 Task: Add a condition where "Type Is -" in new tickets in your groups.
Action: Mouse moved to (92, 452)
Screenshot: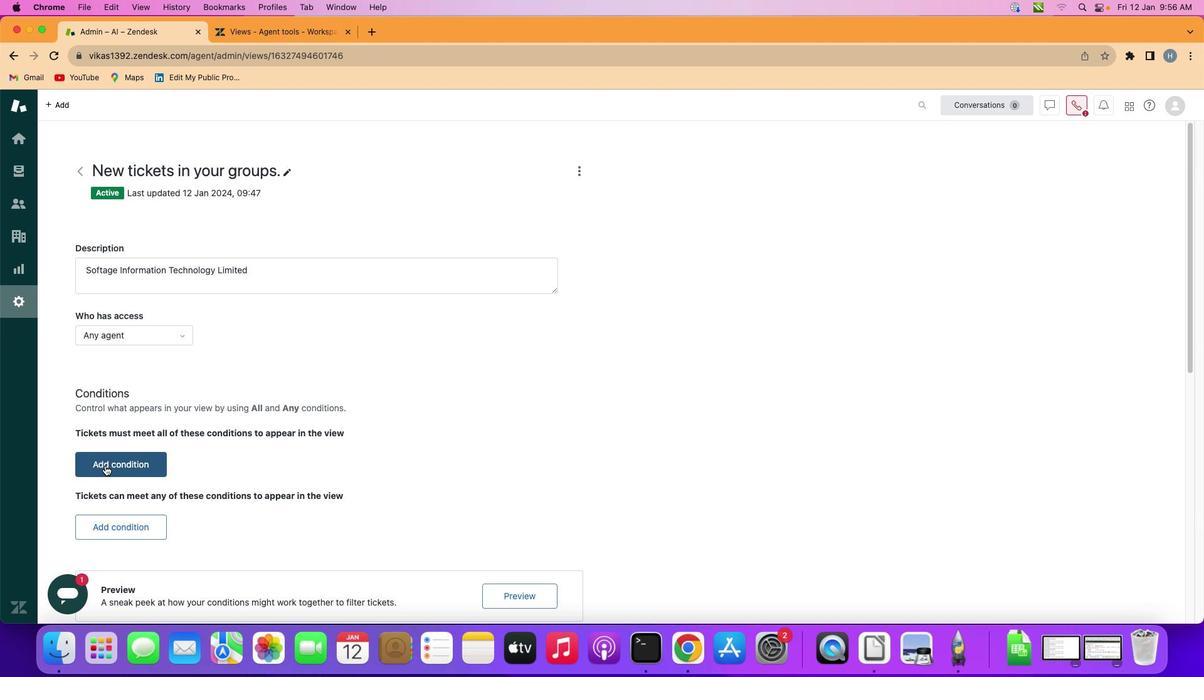 
Action: Mouse pressed left at (92, 452)
Screenshot: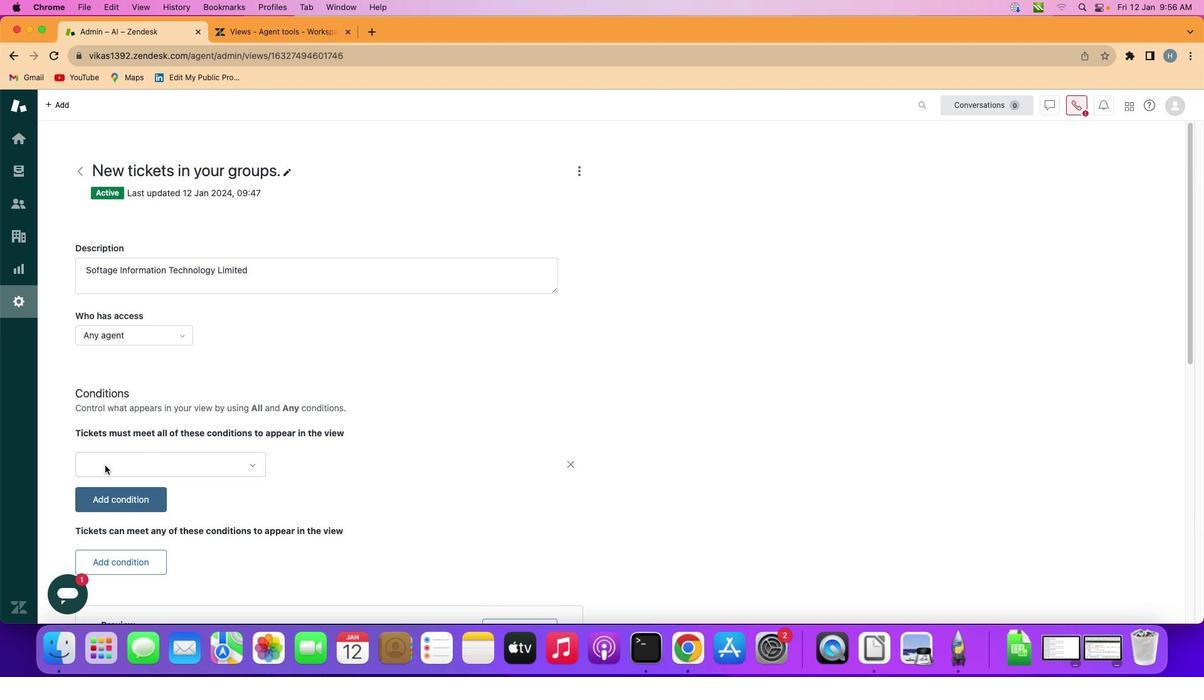 
Action: Mouse moved to (213, 457)
Screenshot: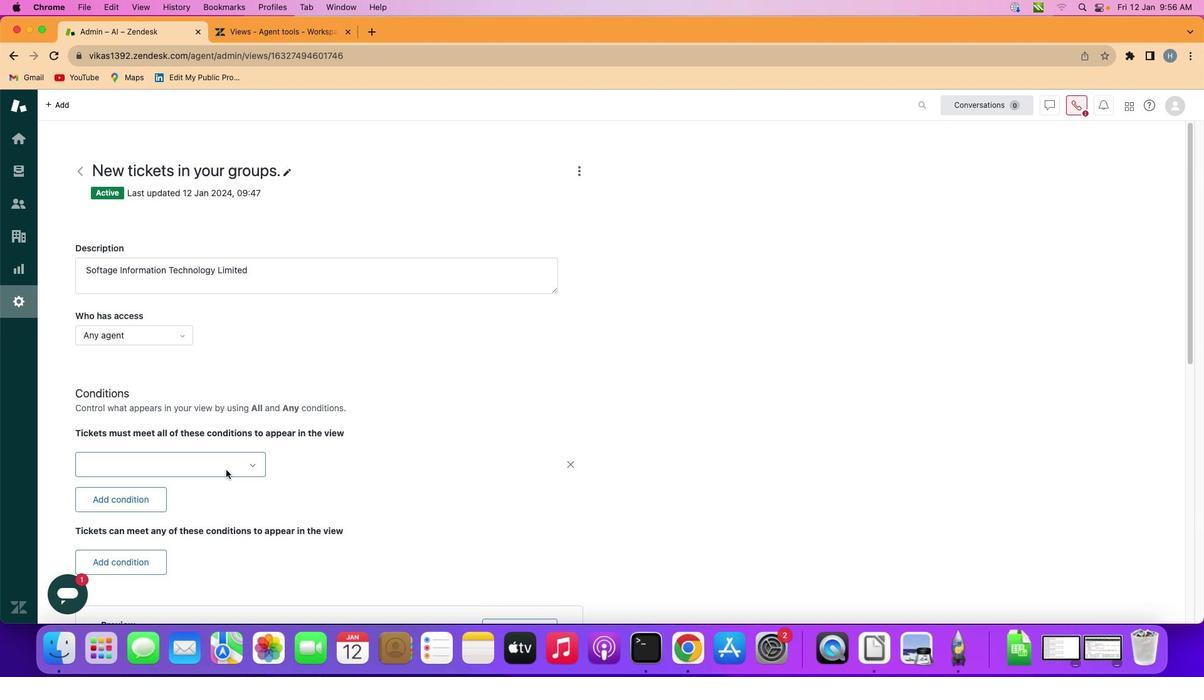 
Action: Mouse pressed left at (213, 457)
Screenshot: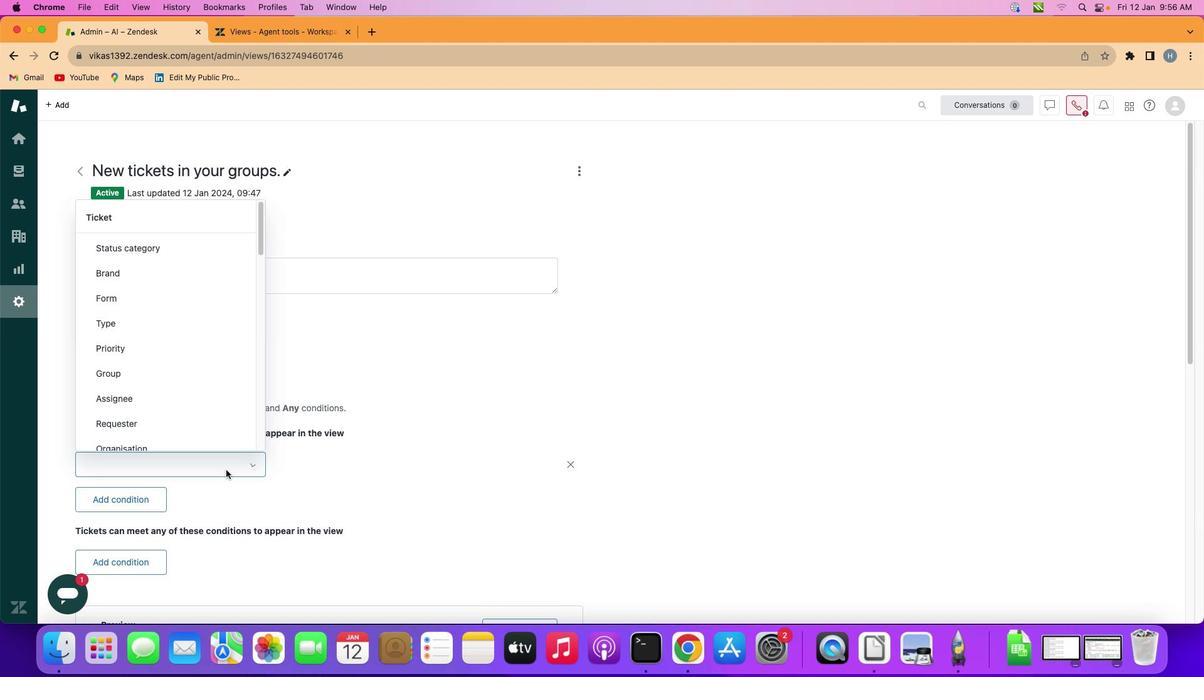 
Action: Mouse moved to (198, 299)
Screenshot: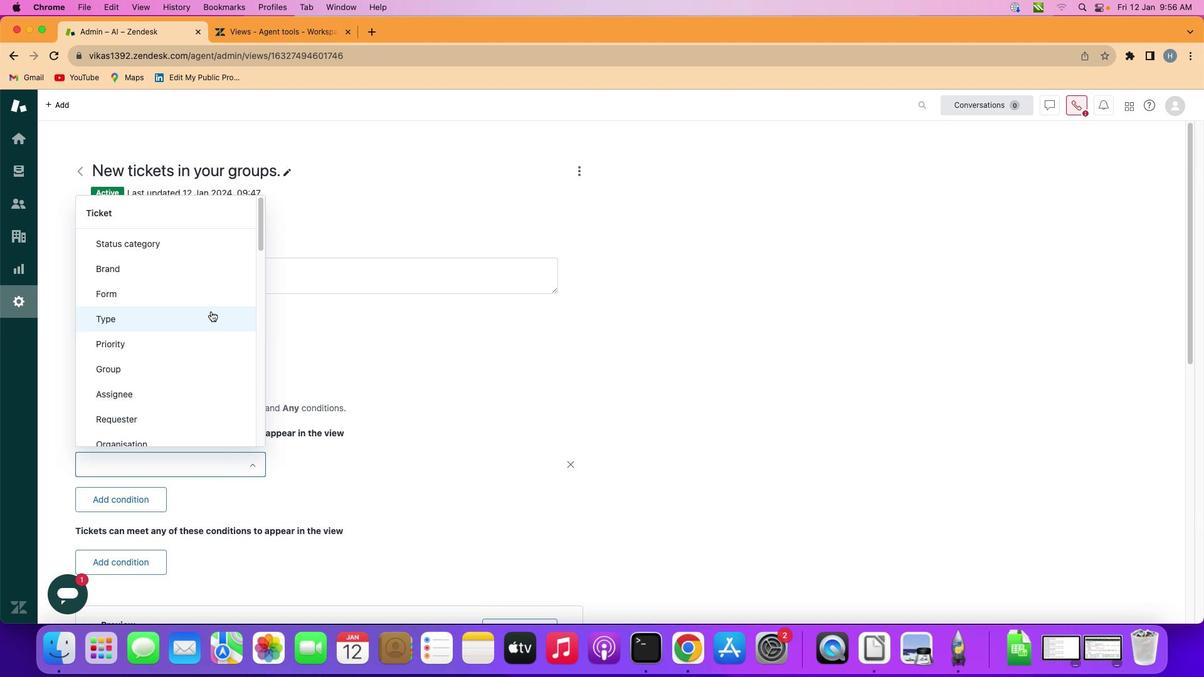 
Action: Mouse pressed left at (198, 299)
Screenshot: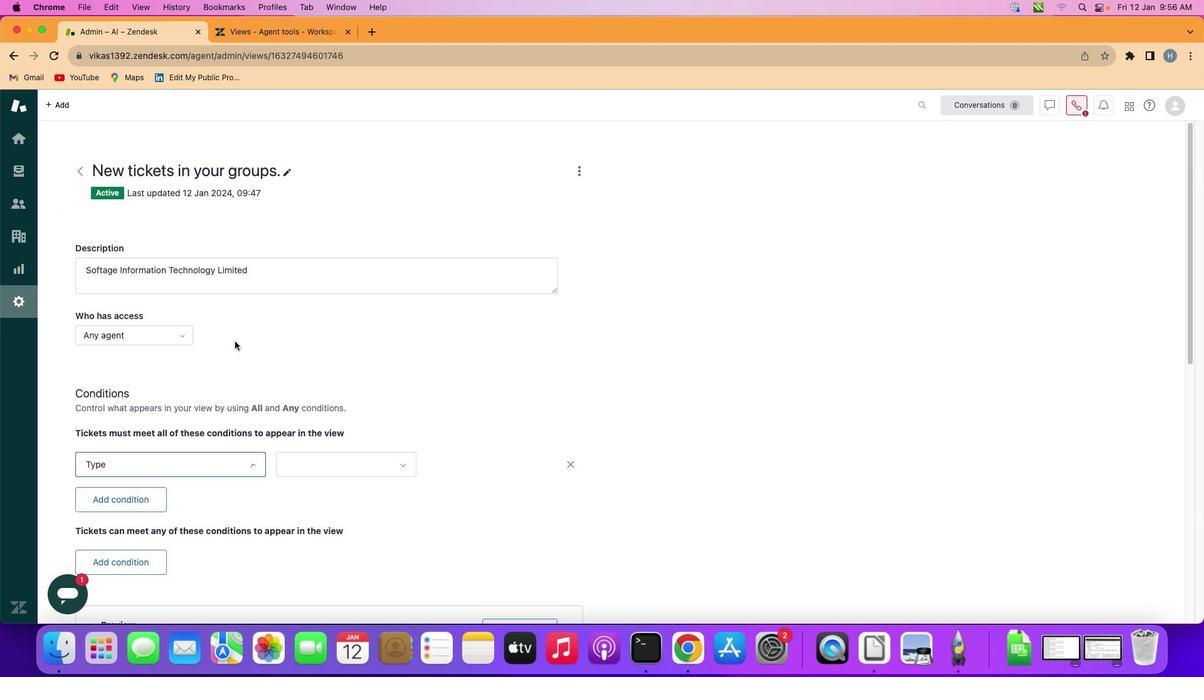 
Action: Mouse moved to (333, 447)
Screenshot: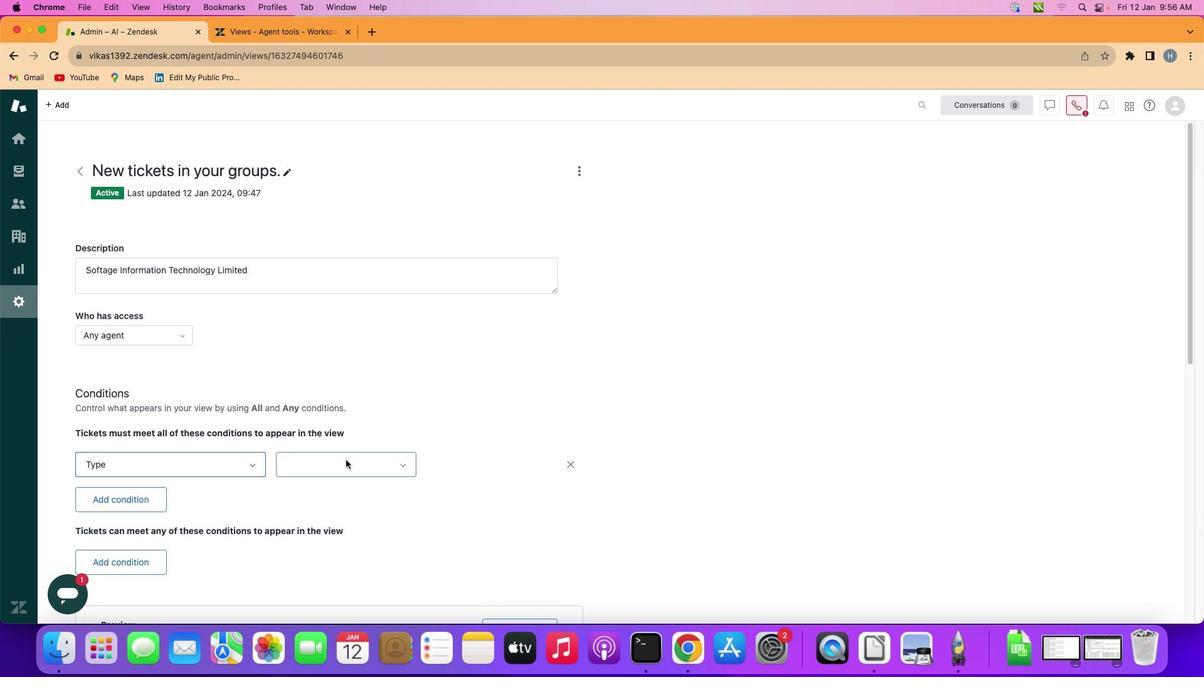 
Action: Mouse pressed left at (333, 447)
Screenshot: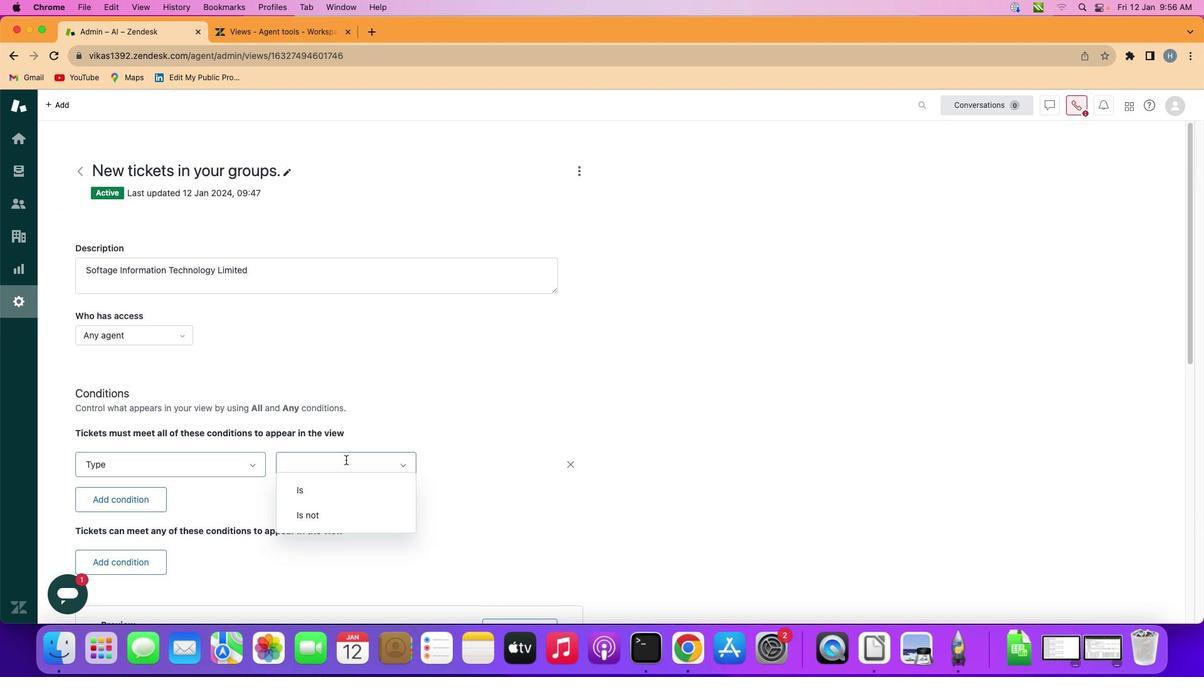 
Action: Mouse moved to (332, 480)
Screenshot: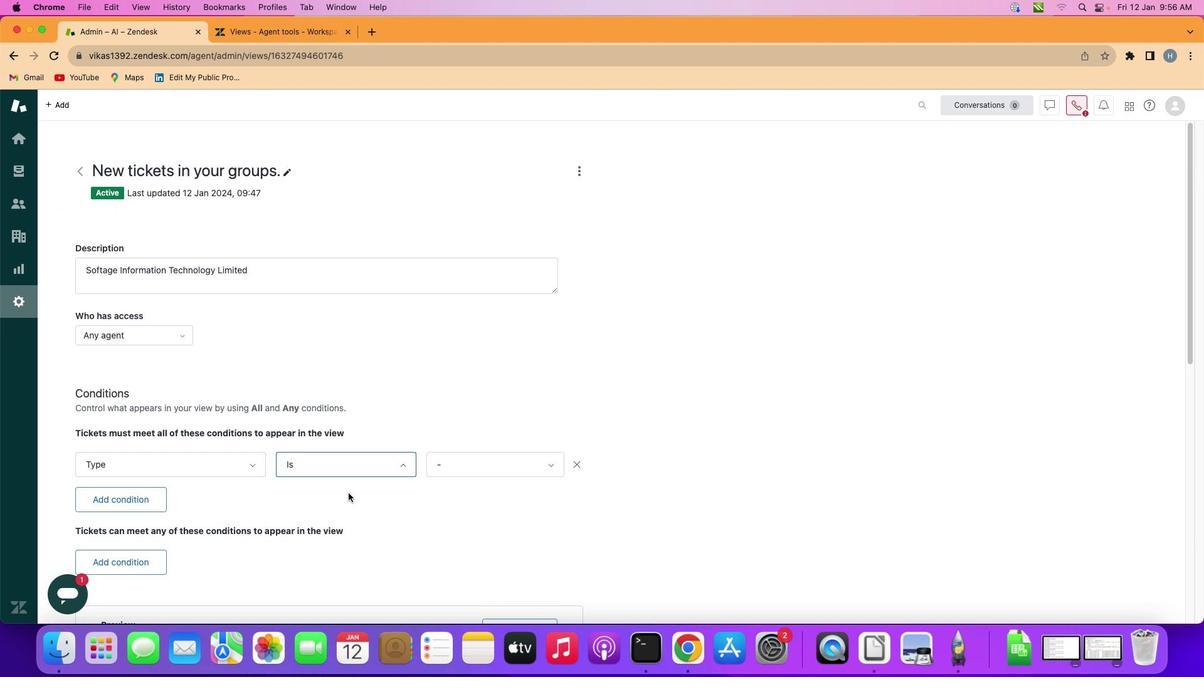 
Action: Mouse pressed left at (332, 480)
Screenshot: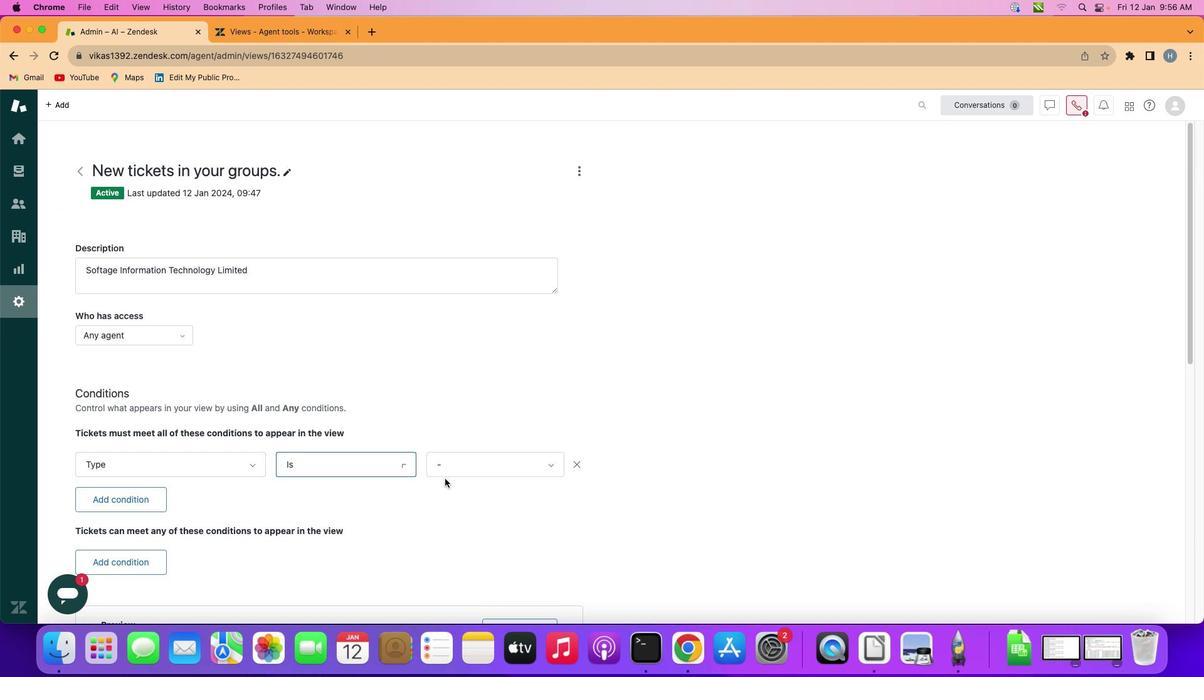 
Action: Mouse moved to (484, 455)
Screenshot: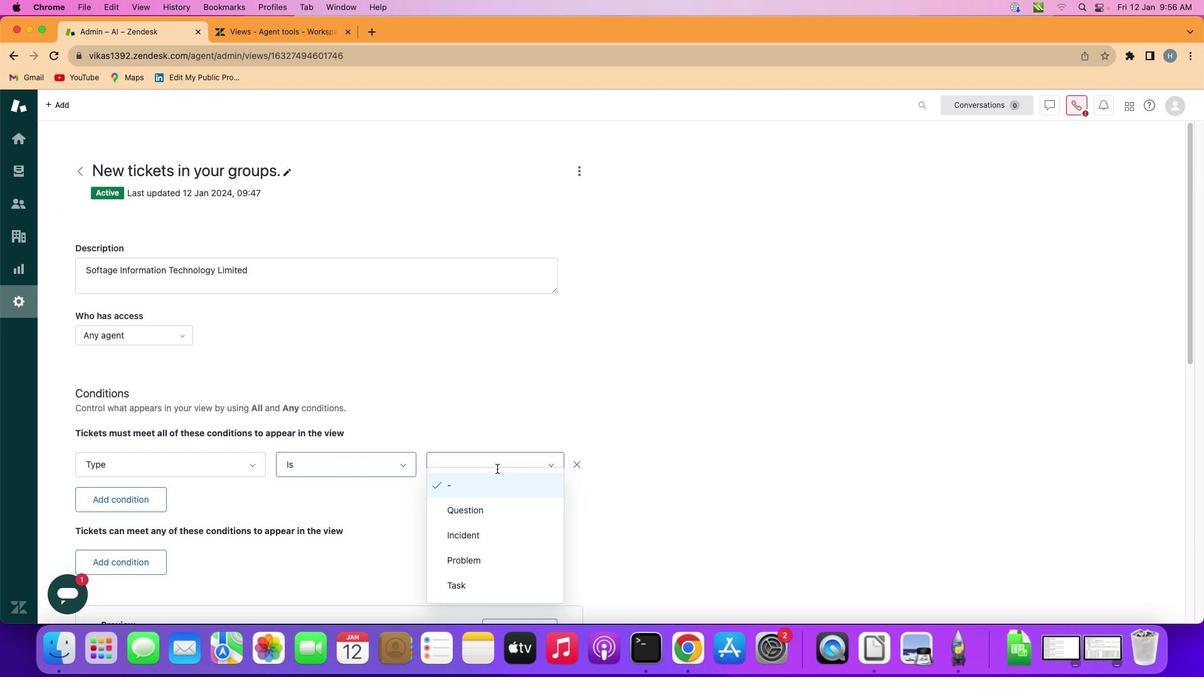 
Action: Mouse pressed left at (484, 455)
Screenshot: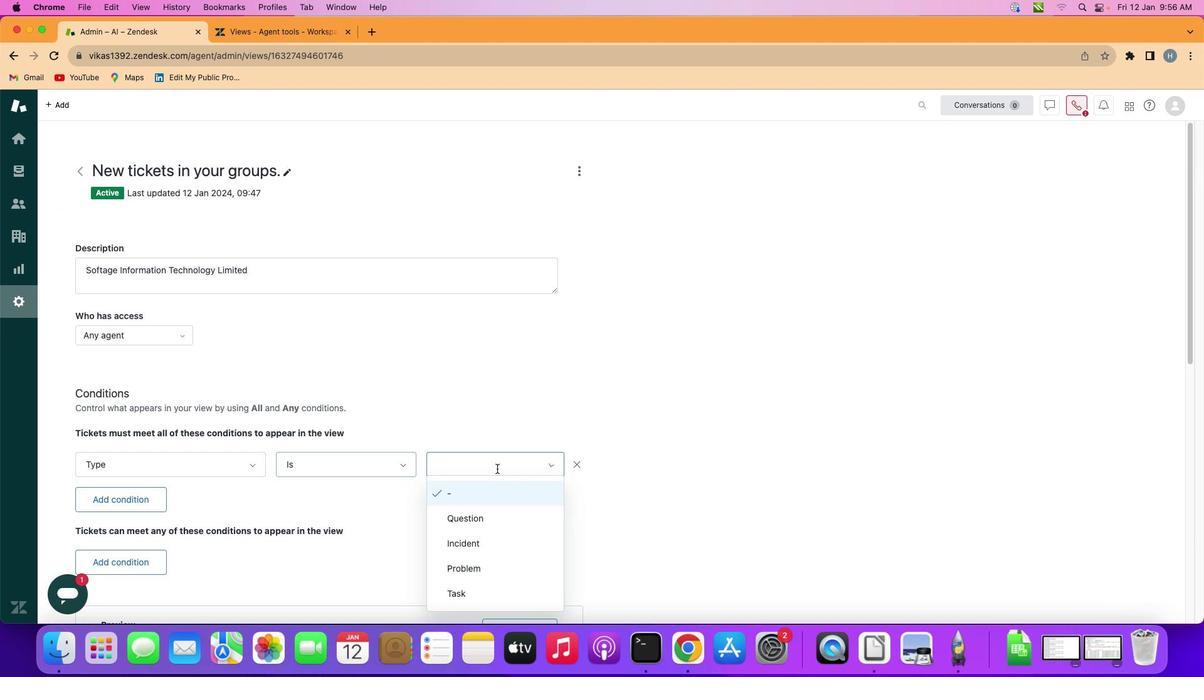 
Action: Mouse moved to (482, 486)
Screenshot: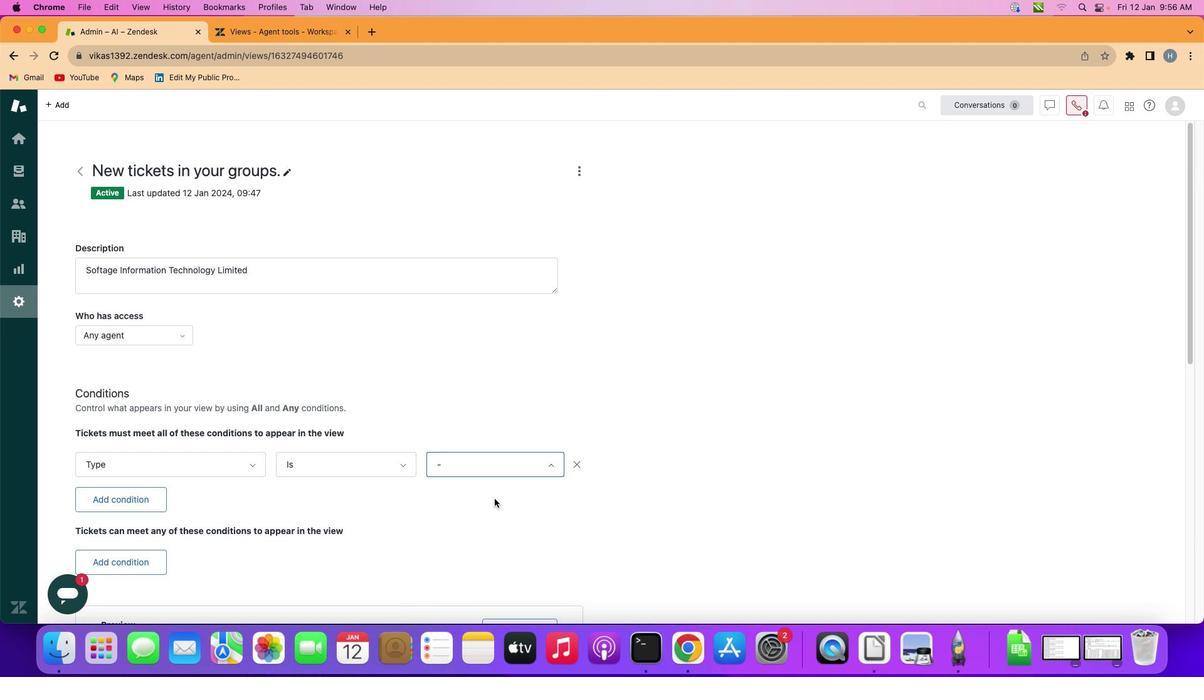 
Action: Mouse pressed left at (482, 486)
Screenshot: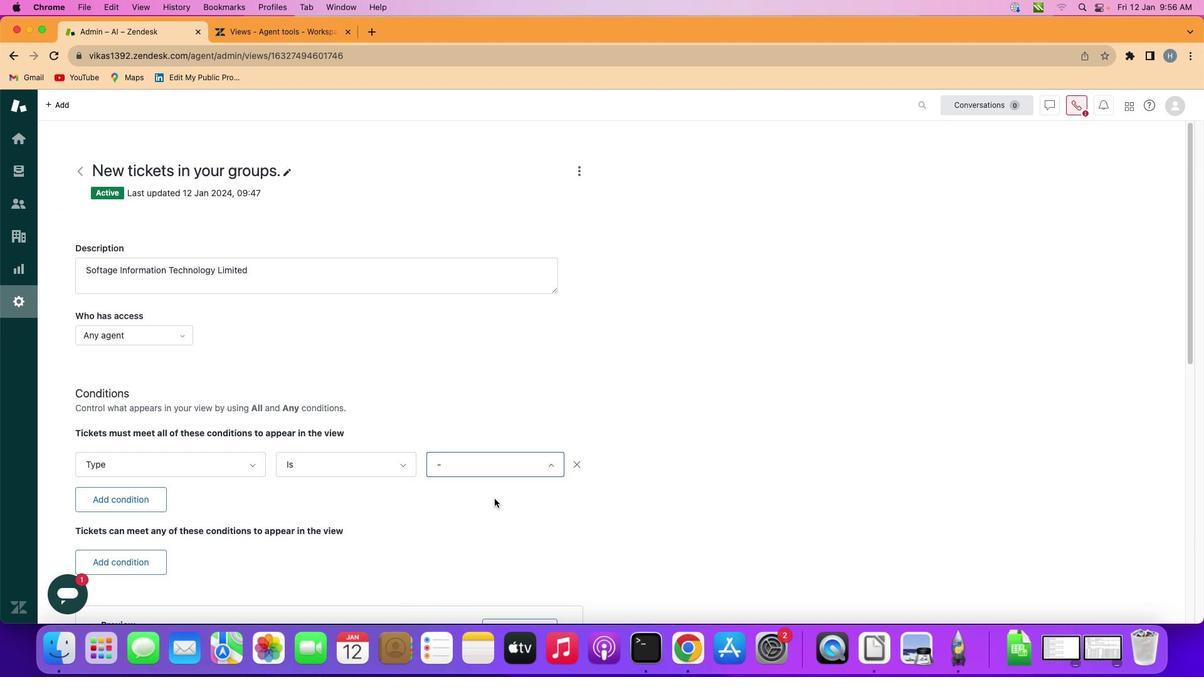 
